 Task: Go to home page of company Walmart
Action: Mouse moved to (420, 440)
Screenshot: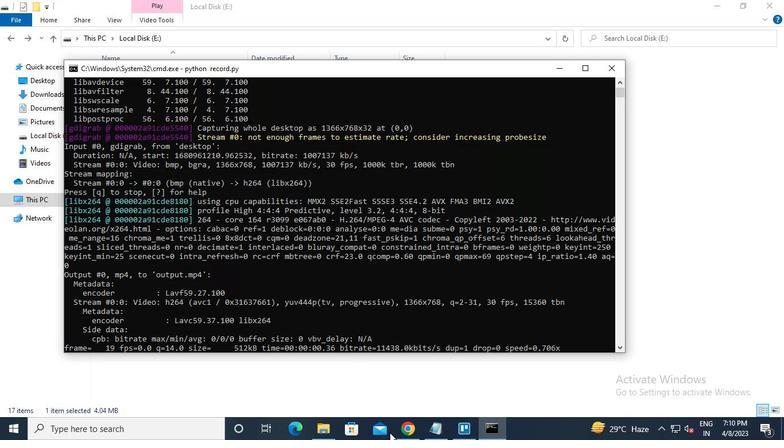 
Action: Mouse pressed left at (420, 440)
Screenshot: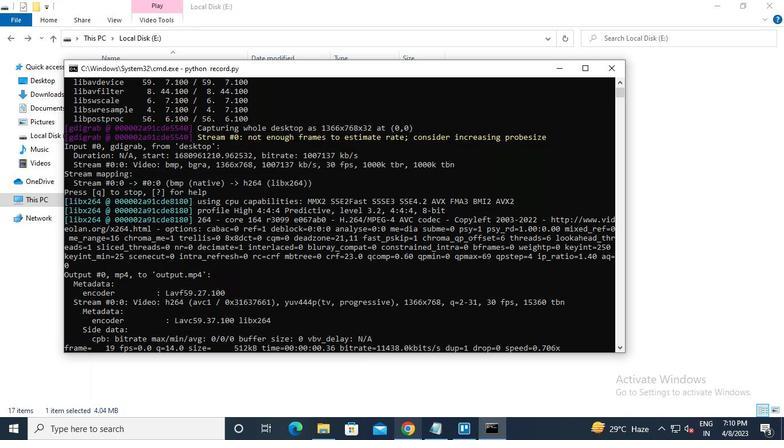 
Action: Mouse moved to (162, 67)
Screenshot: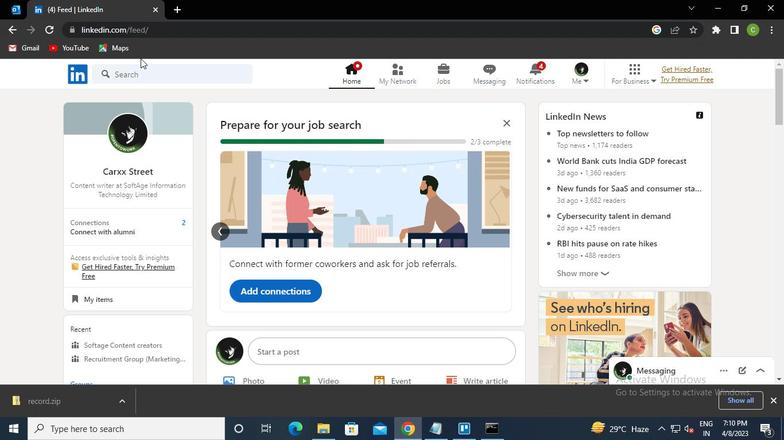 
Action: Mouse pressed left at (162, 67)
Screenshot: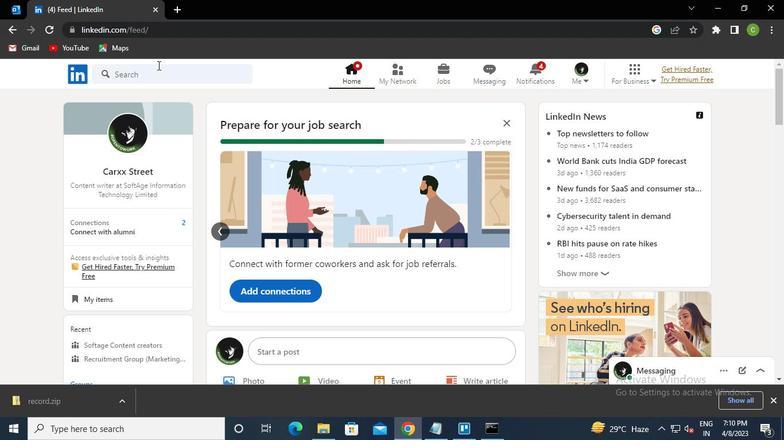 
Action: Keyboard w
Screenshot: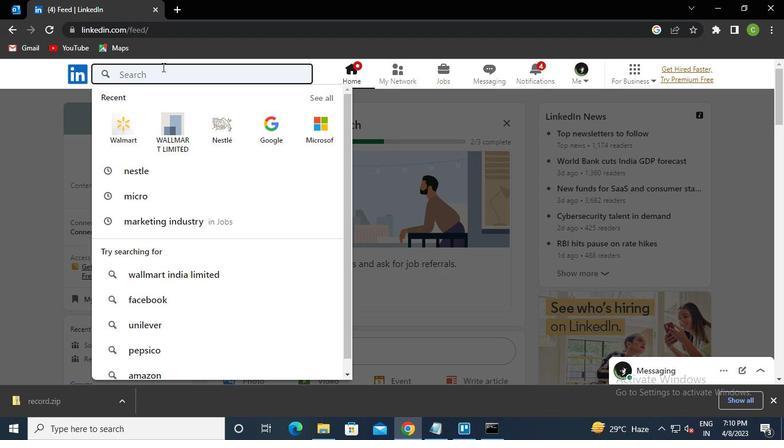 
Action: Keyboard a
Screenshot: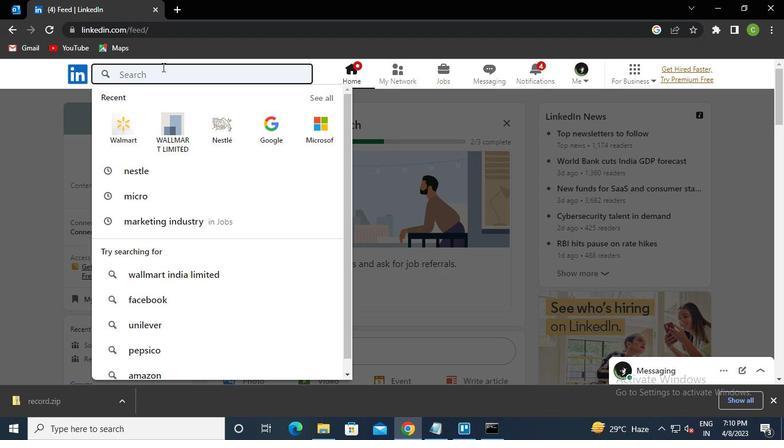 
Action: Keyboard l
Screenshot: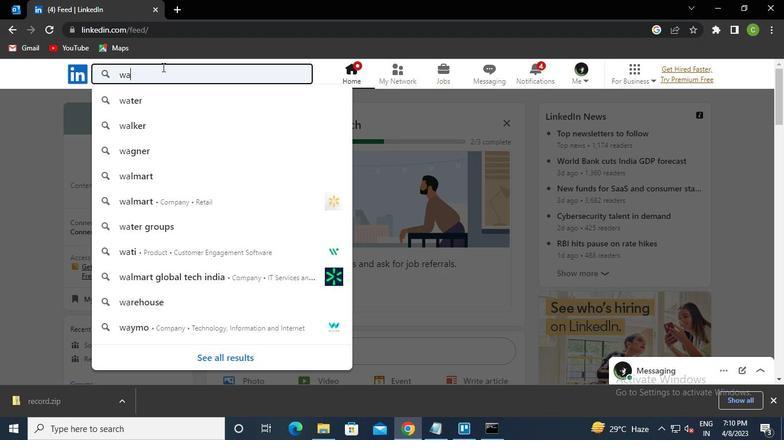 
Action: Keyboard m
Screenshot: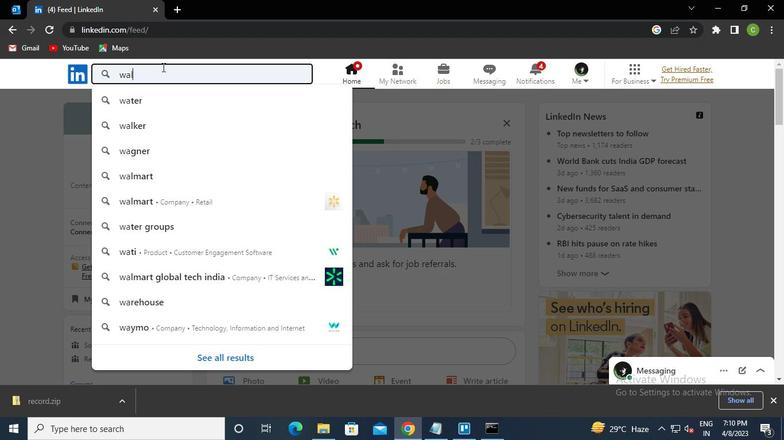 
Action: Keyboard a
Screenshot: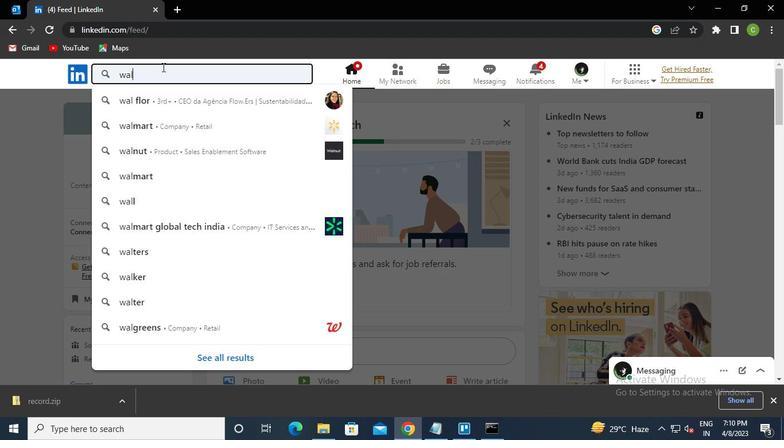 
Action: Keyboard r
Screenshot: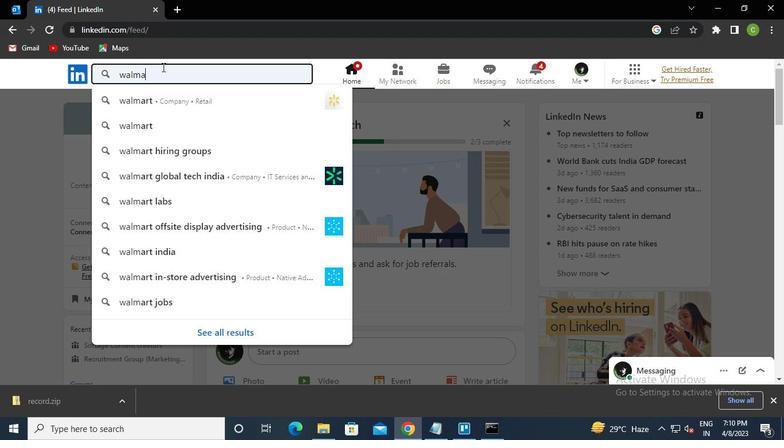 
Action: Keyboard t
Screenshot: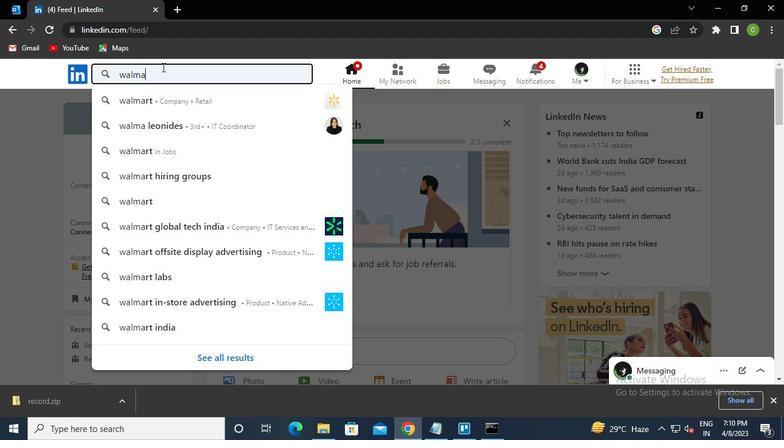 
Action: Keyboard Key.enter
Screenshot: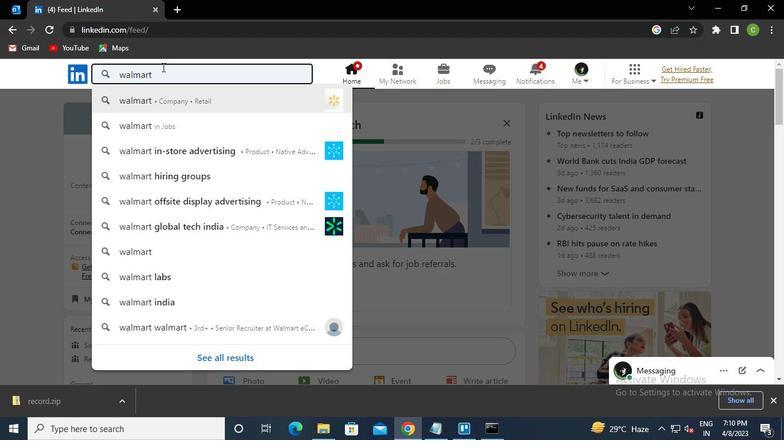 
Action: Mouse moved to (404, 187)
Screenshot: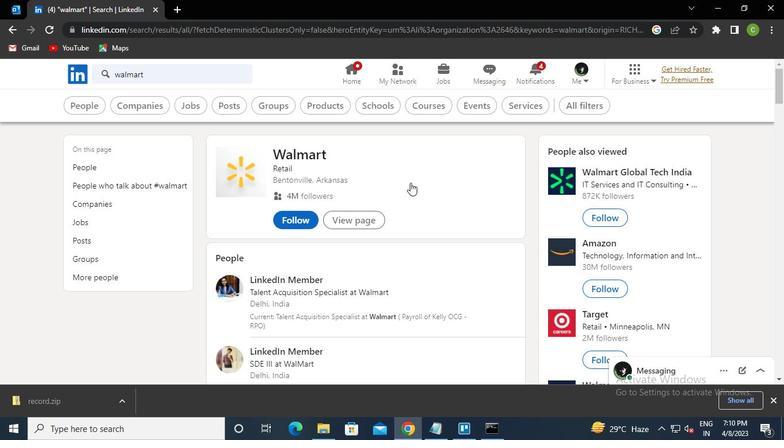 
Action: Mouse pressed left at (404, 187)
Screenshot: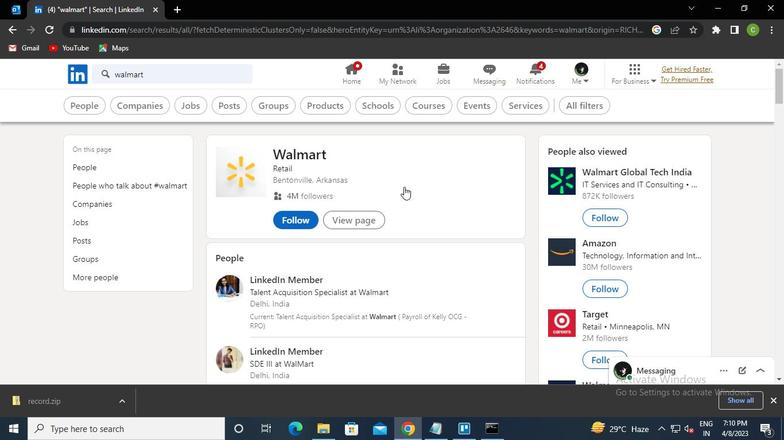 
Action: Mouse moved to (482, 431)
Screenshot: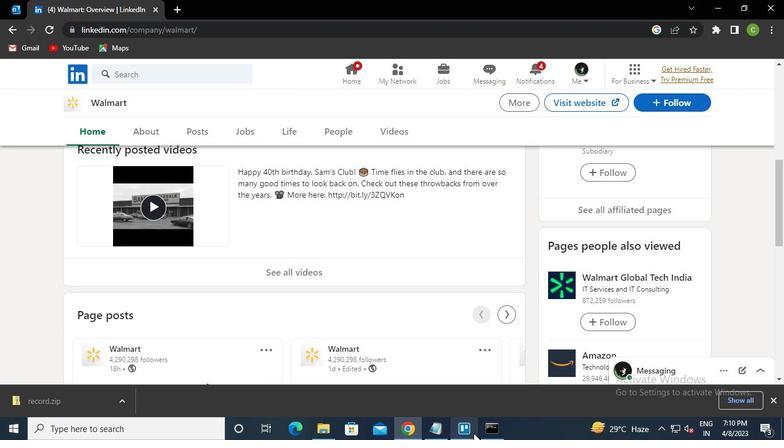 
Action: Mouse pressed left at (482, 431)
Screenshot: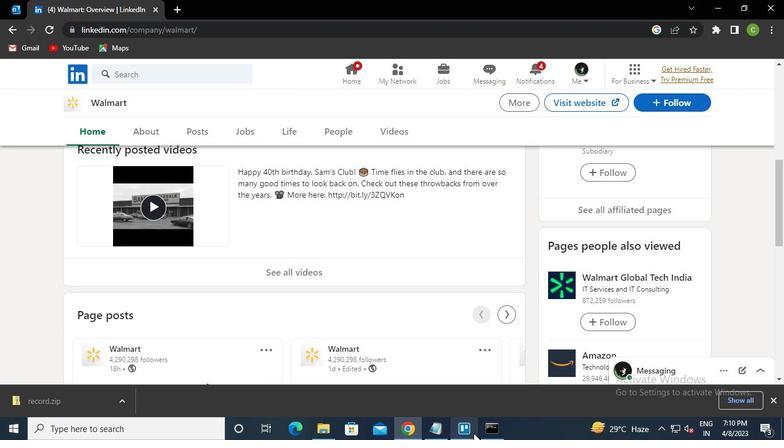 
Action: Mouse moved to (609, 68)
Screenshot: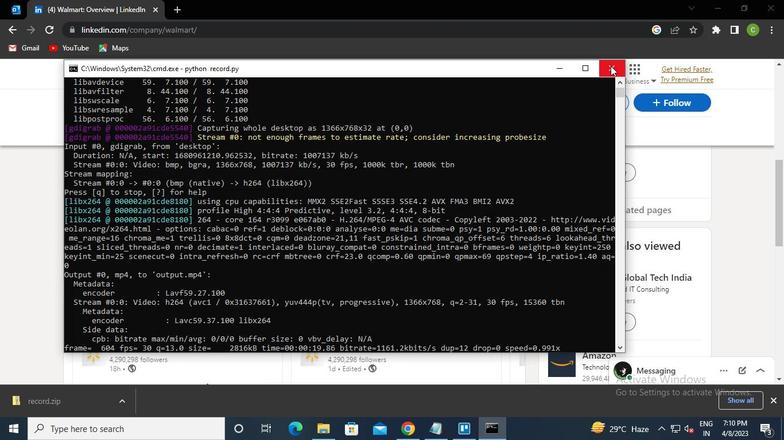 
Action: Mouse pressed left at (609, 68)
Screenshot: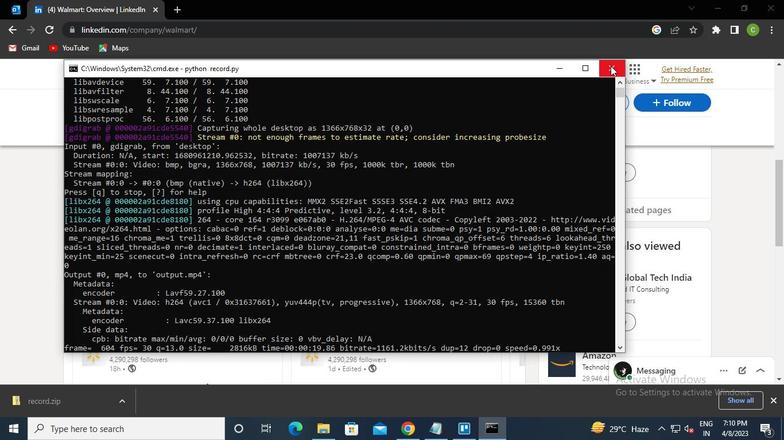 
Action: Mouse moved to (607, 69)
Screenshot: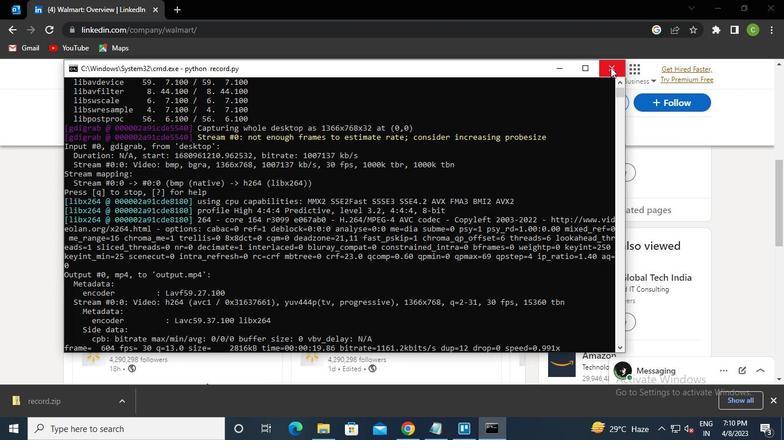 
